 Task: Add Shikai Yuzu Hand & Body Lotion to the cart.
Action: Mouse moved to (871, 325)
Screenshot: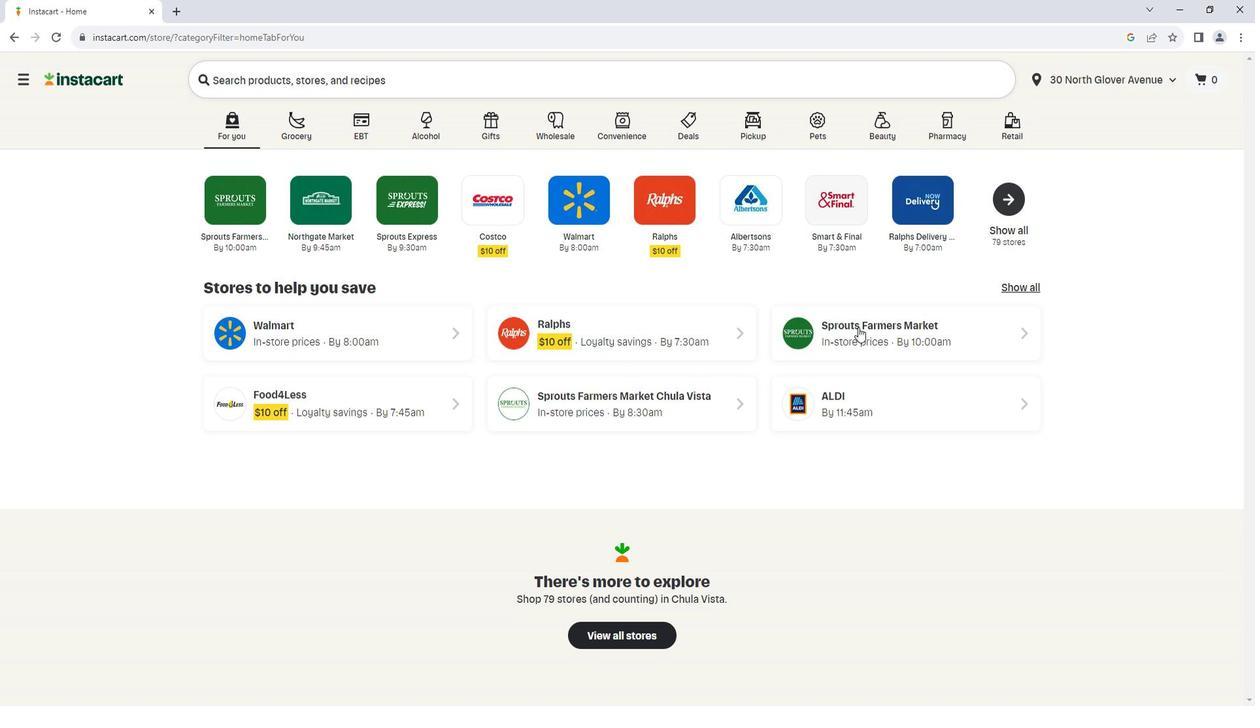 
Action: Mouse pressed left at (871, 325)
Screenshot: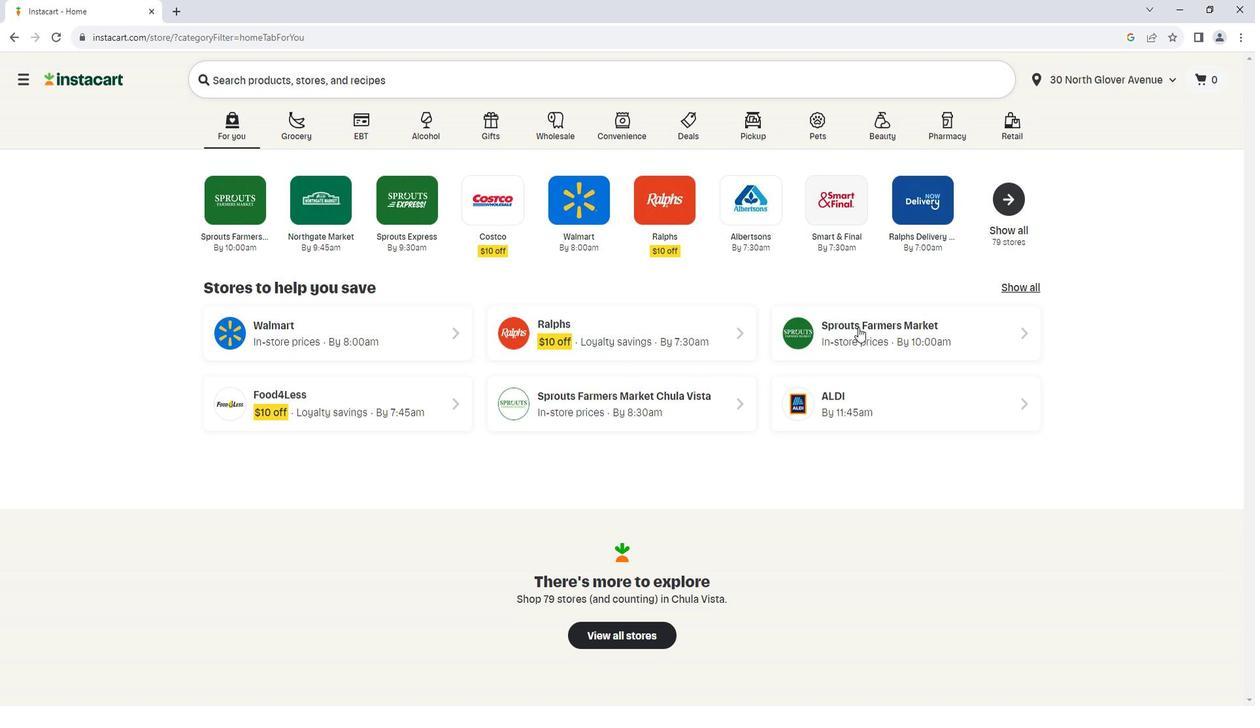 
Action: Mouse moved to (143, 446)
Screenshot: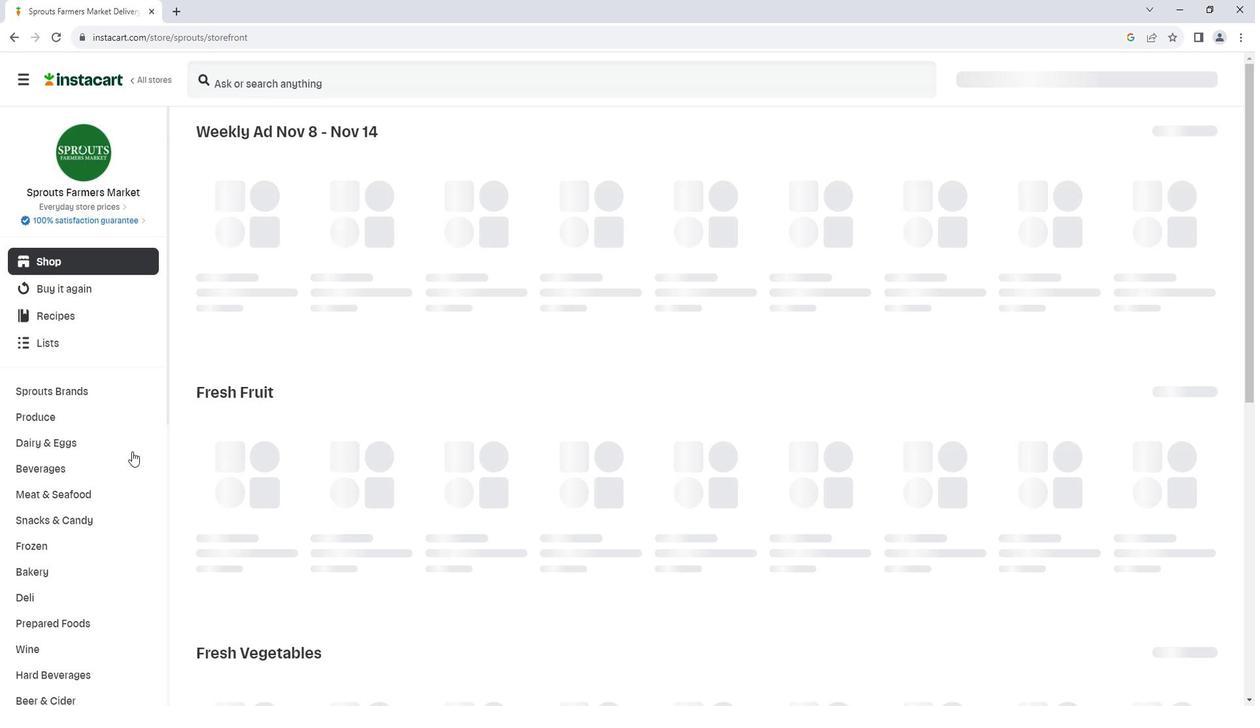 
Action: Mouse scrolled (143, 446) with delta (0, 0)
Screenshot: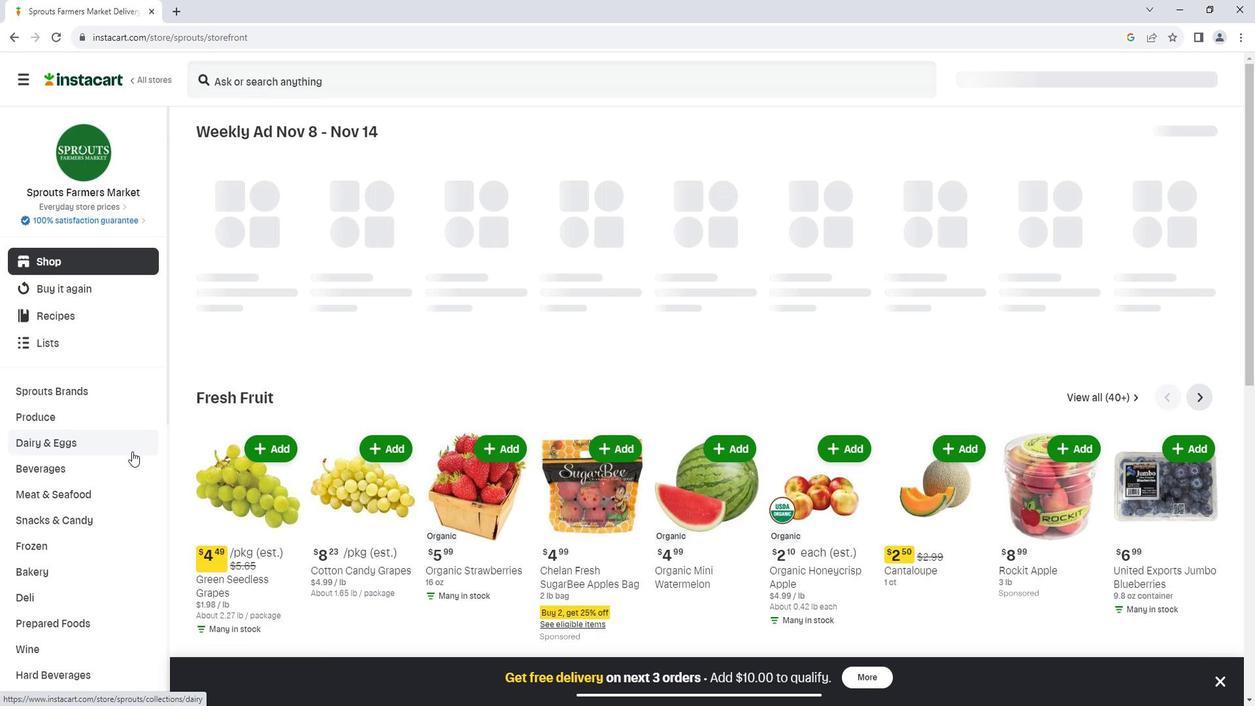 
Action: Mouse scrolled (143, 446) with delta (0, 0)
Screenshot: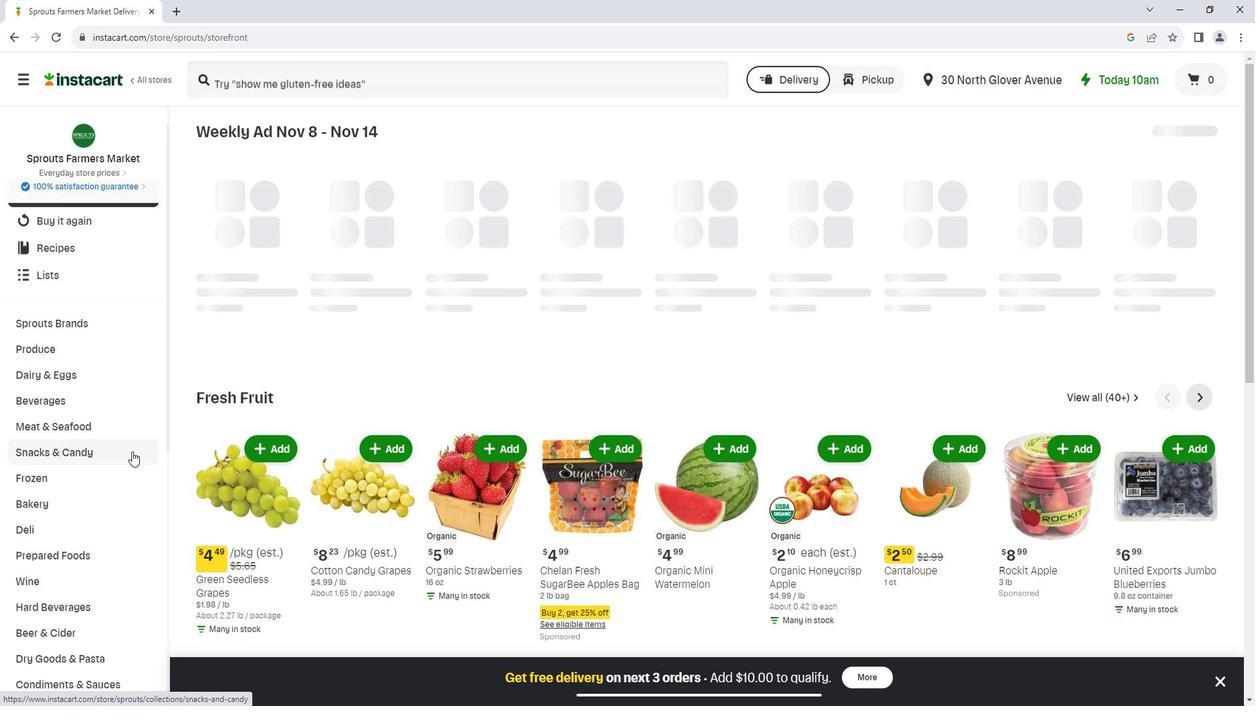 
Action: Mouse scrolled (143, 446) with delta (0, 0)
Screenshot: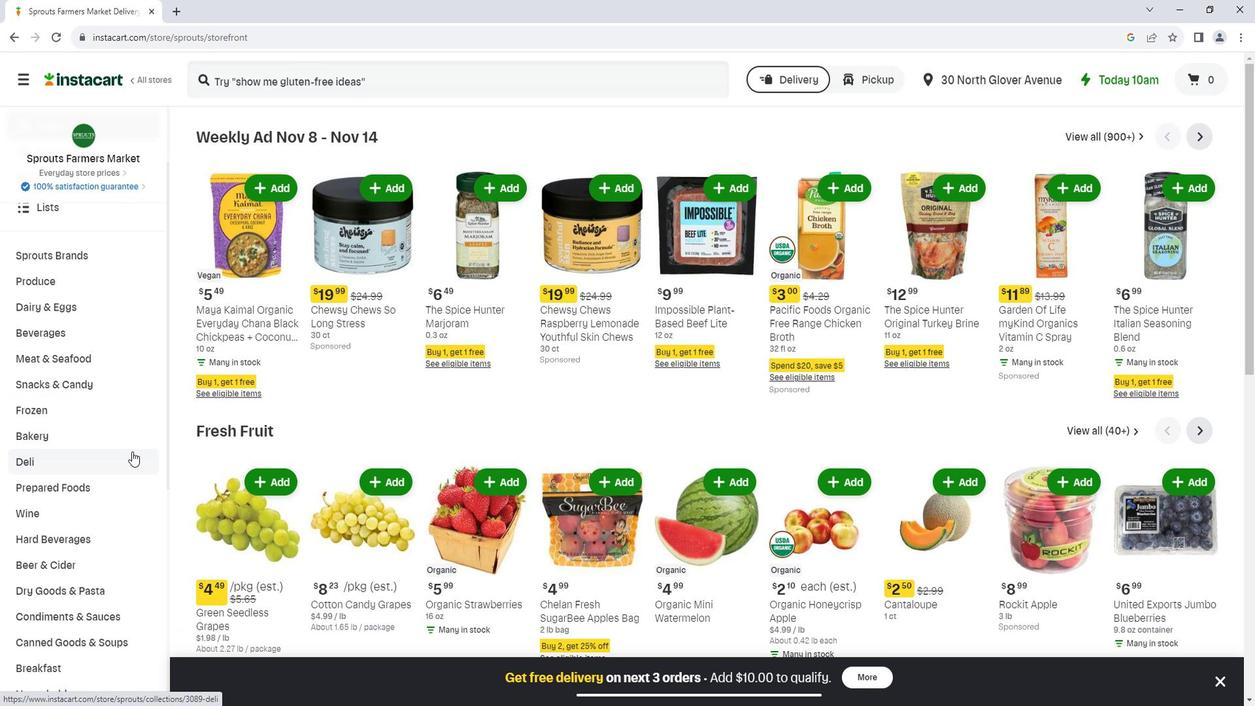 
Action: Mouse scrolled (143, 446) with delta (0, 0)
Screenshot: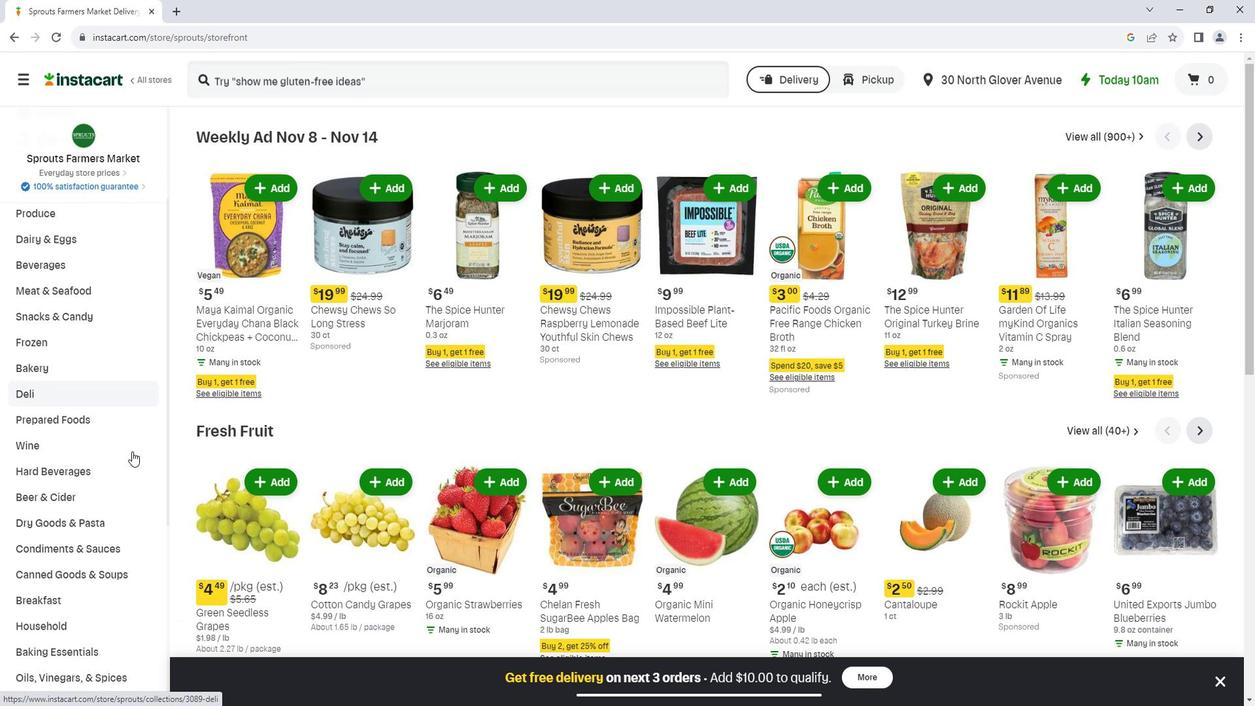 
Action: Mouse moved to (119, 543)
Screenshot: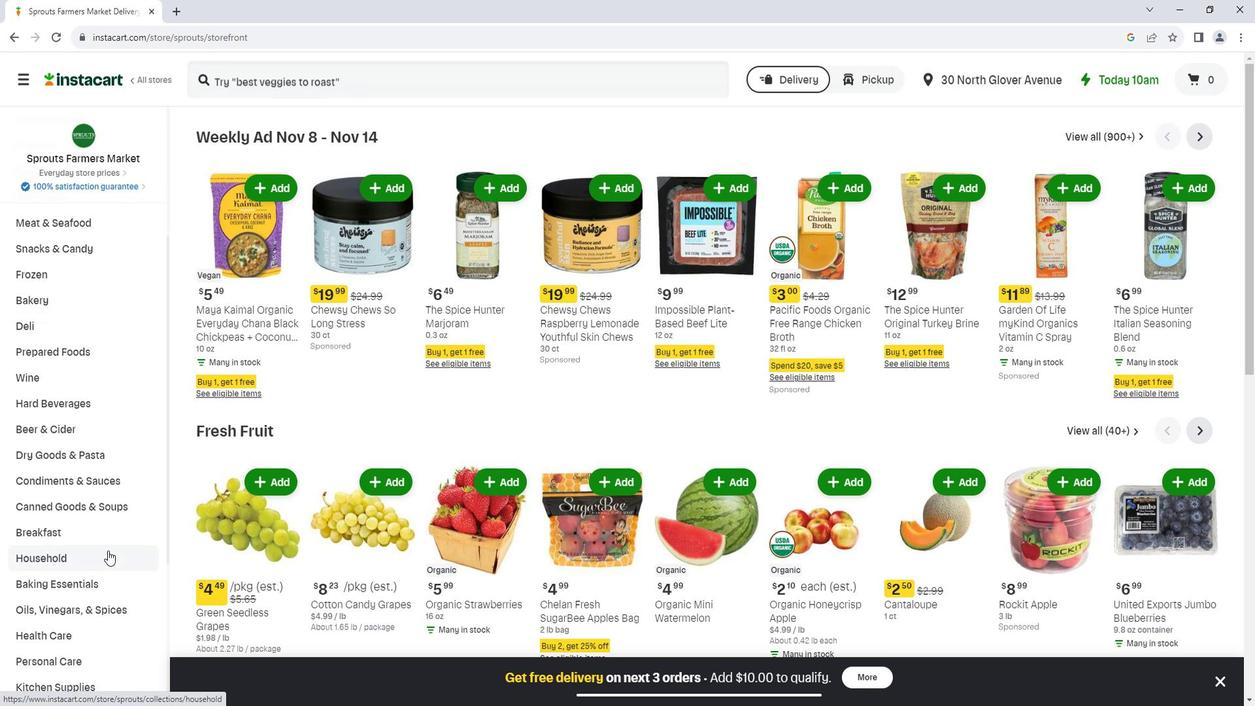 
Action: Mouse scrolled (119, 542) with delta (0, 0)
Screenshot: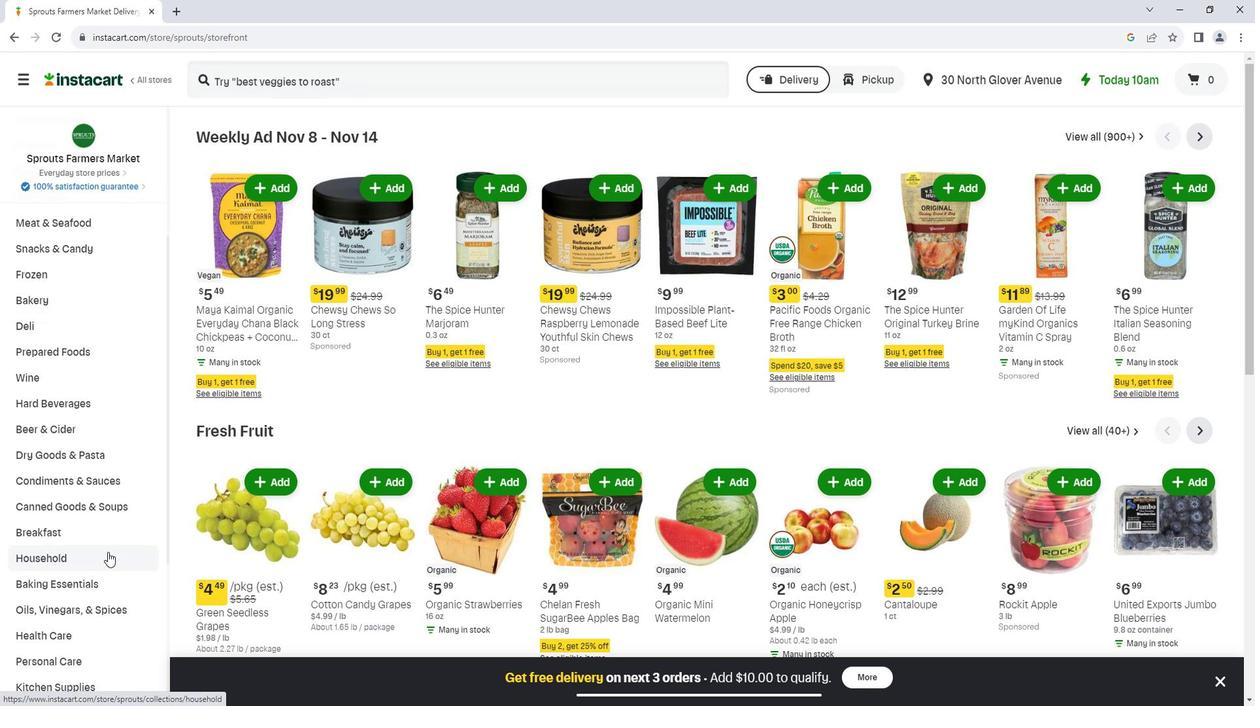 
Action: Mouse scrolled (119, 542) with delta (0, 0)
Screenshot: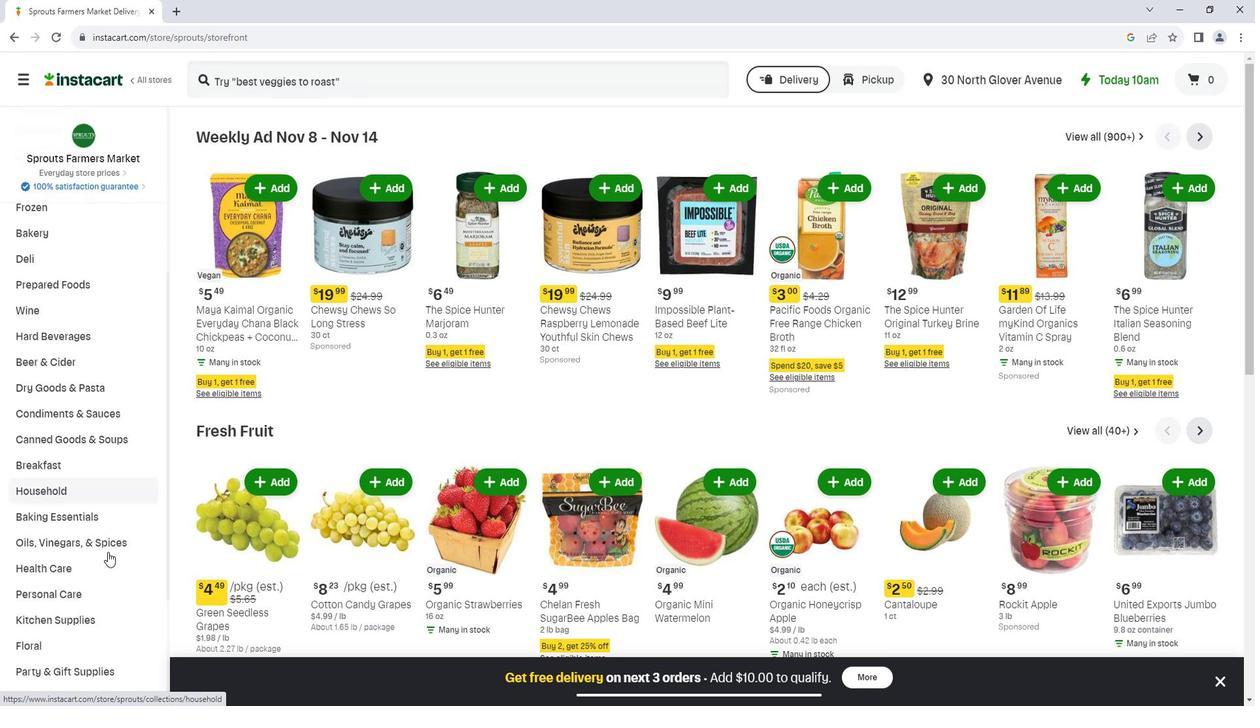 
Action: Mouse moved to (113, 517)
Screenshot: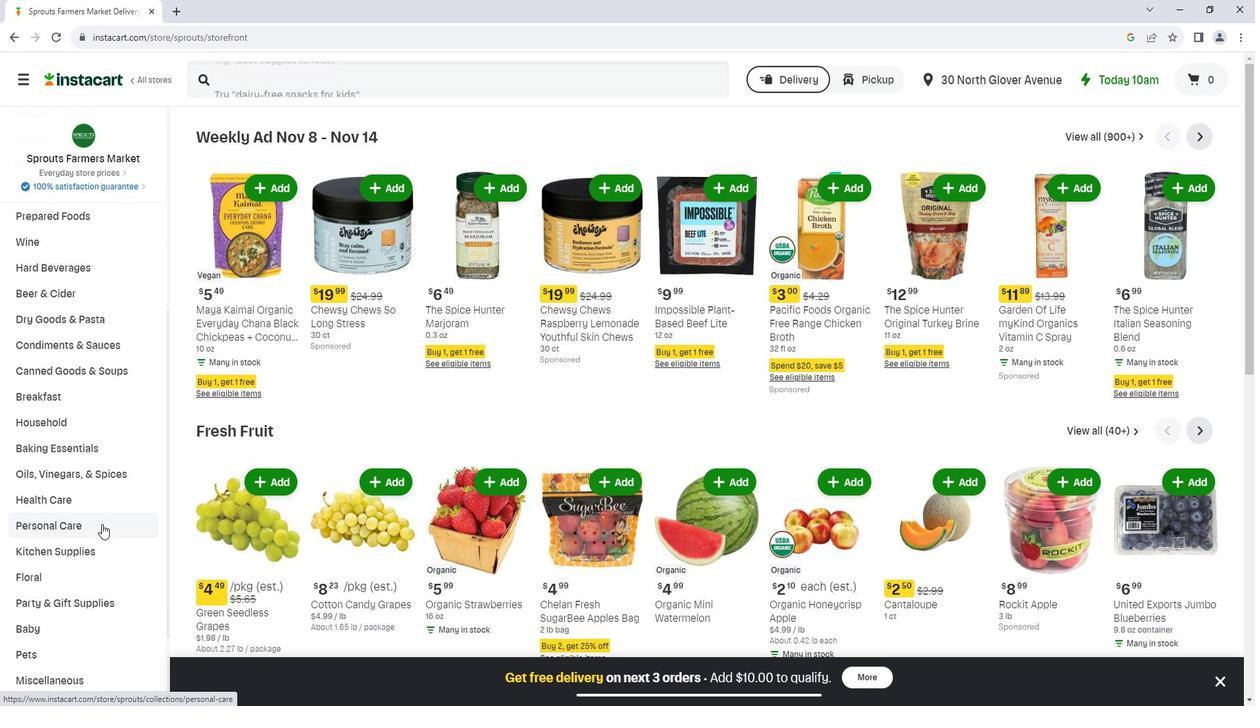 
Action: Mouse pressed left at (113, 517)
Screenshot: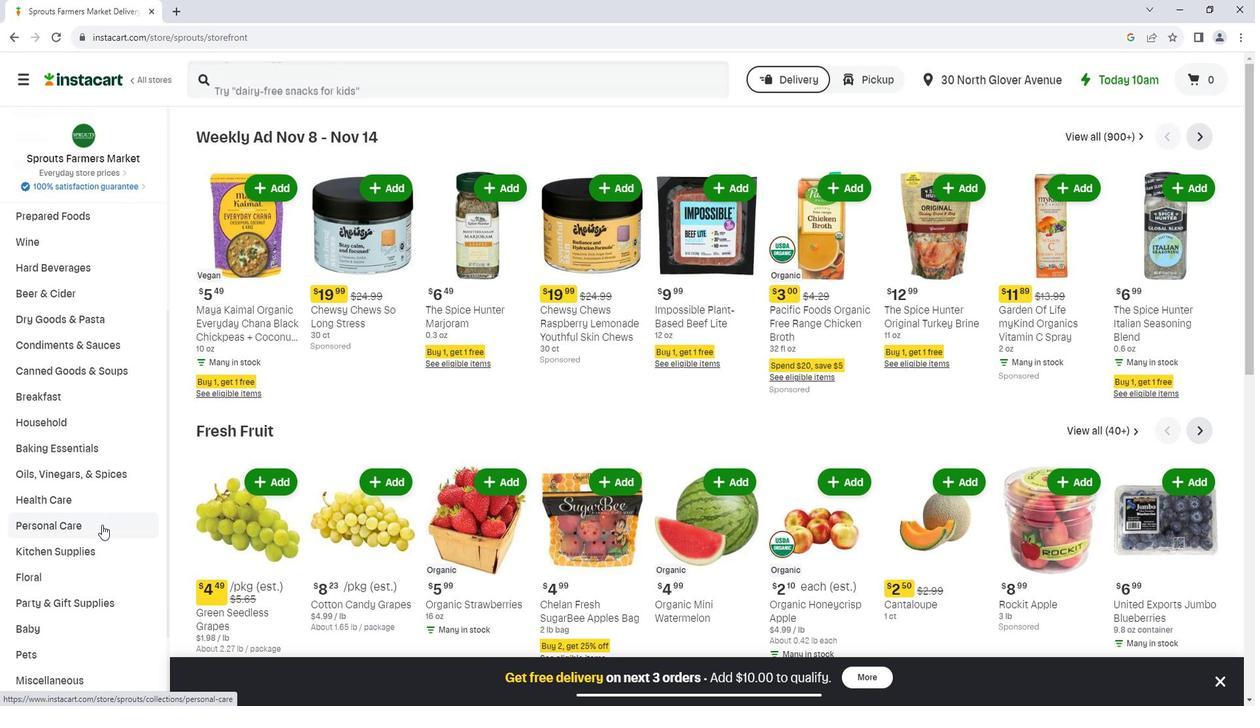 
Action: Mouse moved to (337, 179)
Screenshot: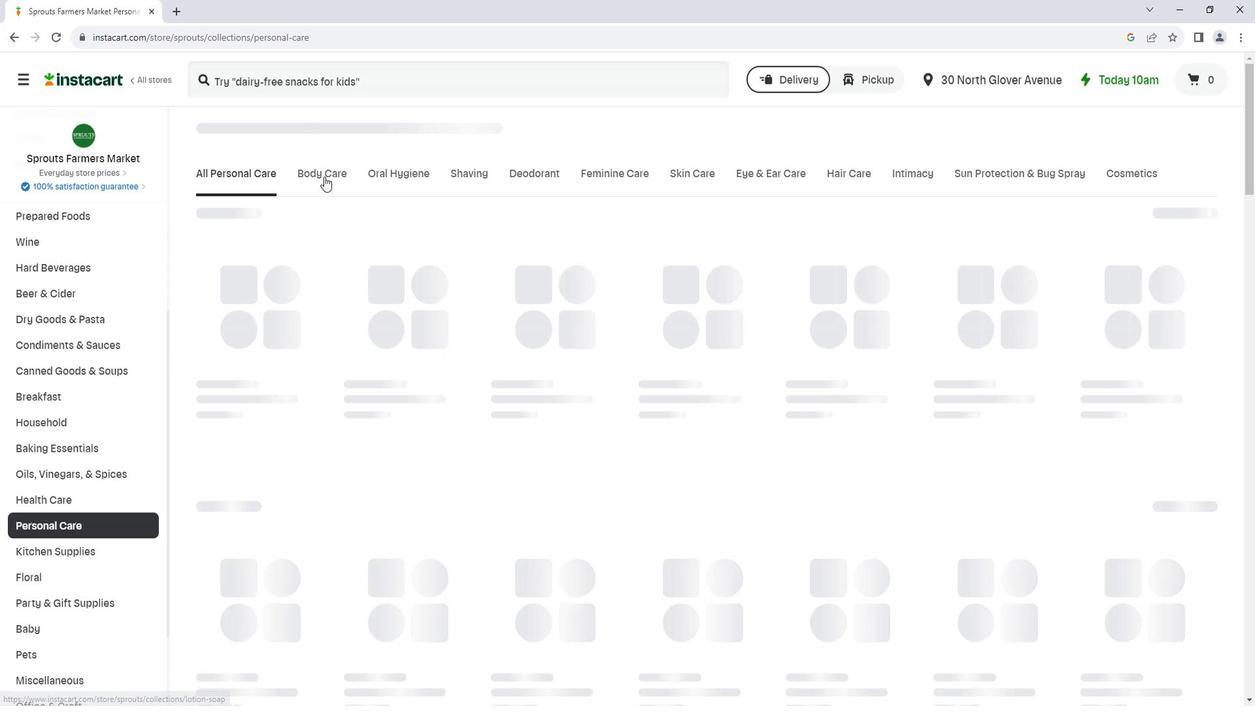 
Action: Mouse pressed left at (337, 179)
Screenshot: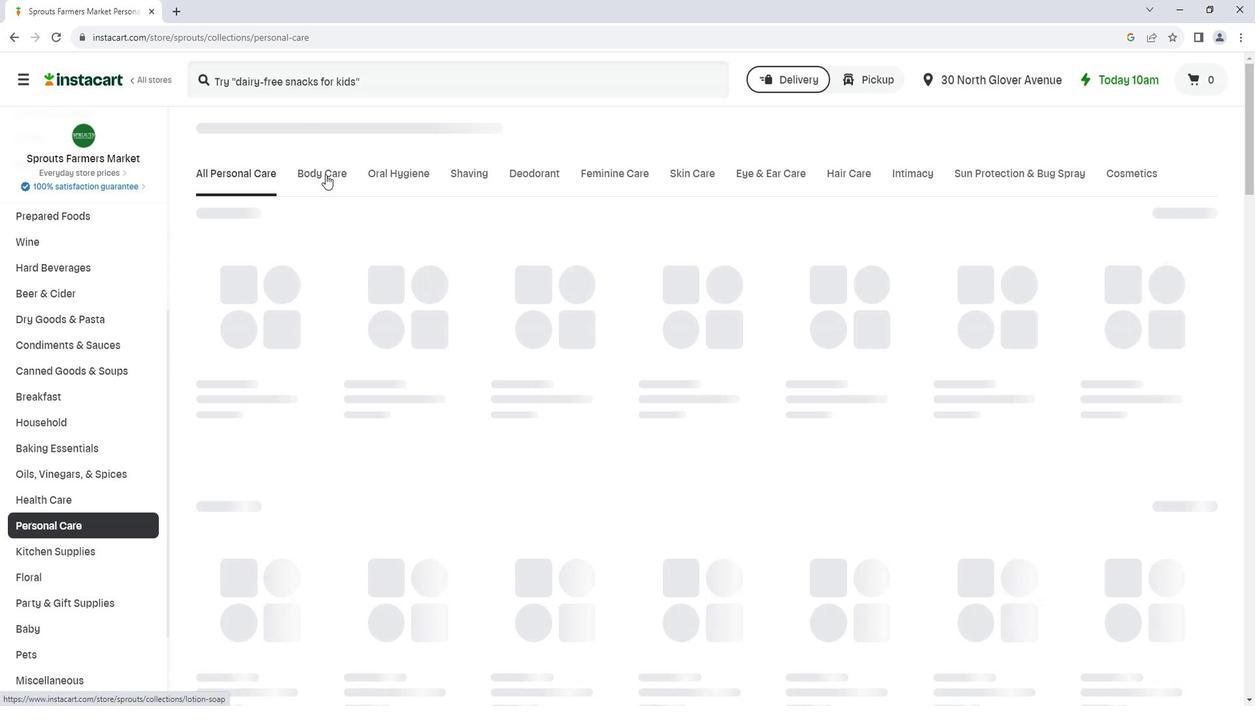 
Action: Mouse moved to (523, 224)
Screenshot: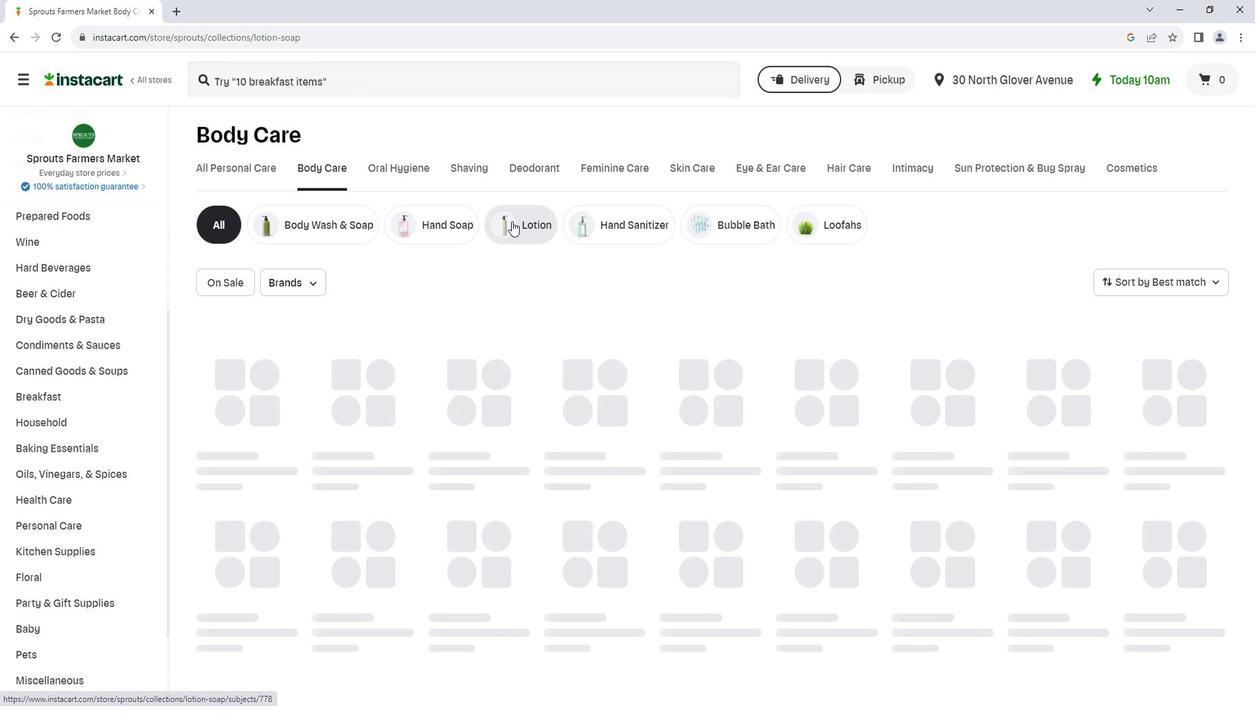 
Action: Mouse pressed left at (523, 224)
Screenshot: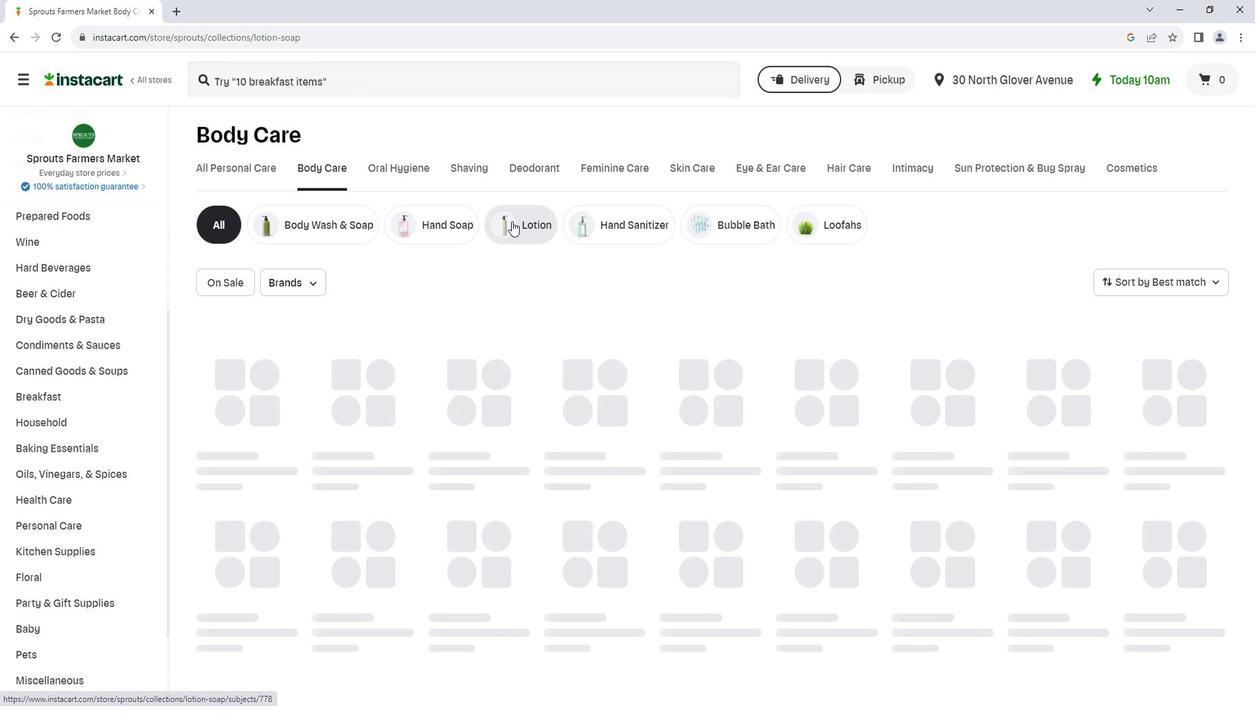 
Action: Mouse moved to (464, 88)
Screenshot: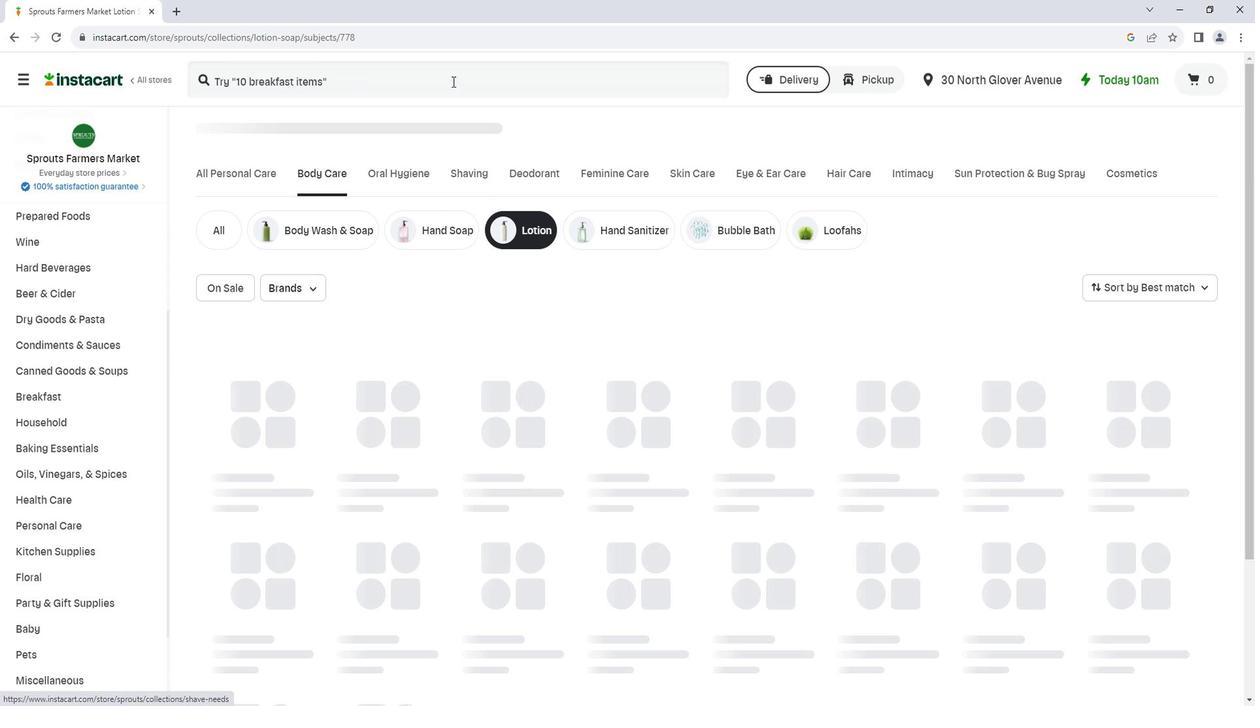
Action: Mouse pressed left at (464, 88)
Screenshot: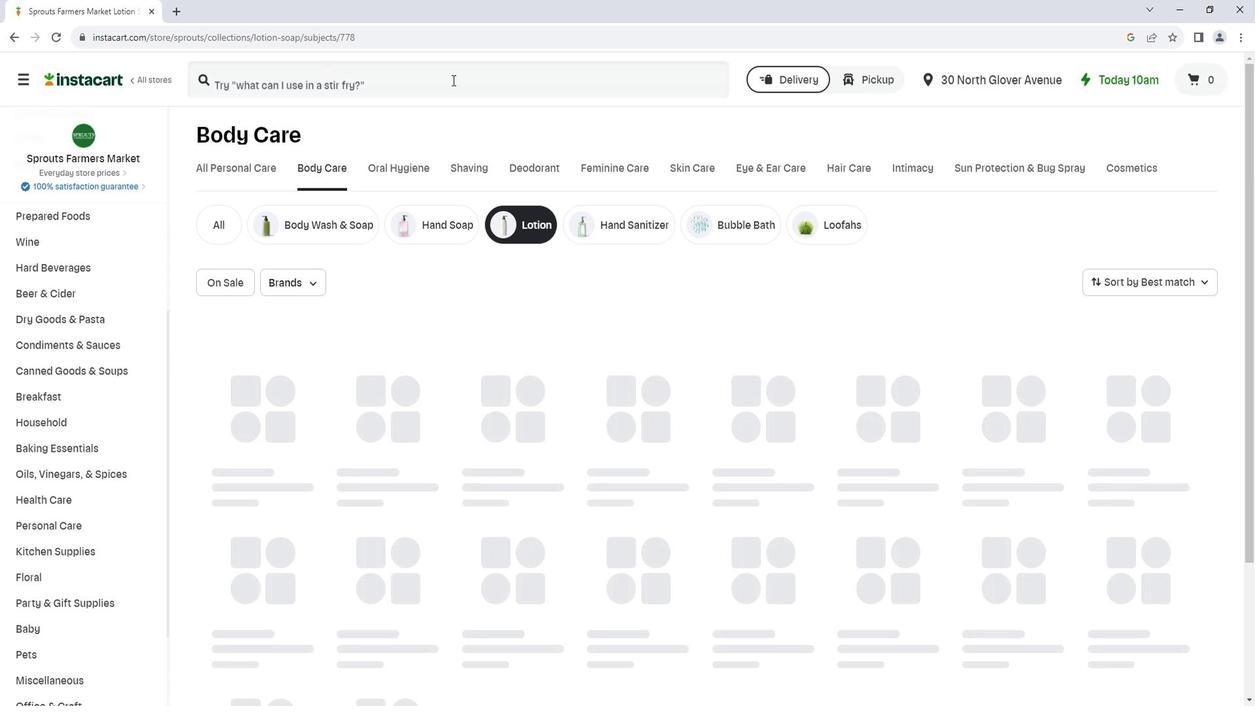 
Action: Mouse moved to (429, 78)
Screenshot: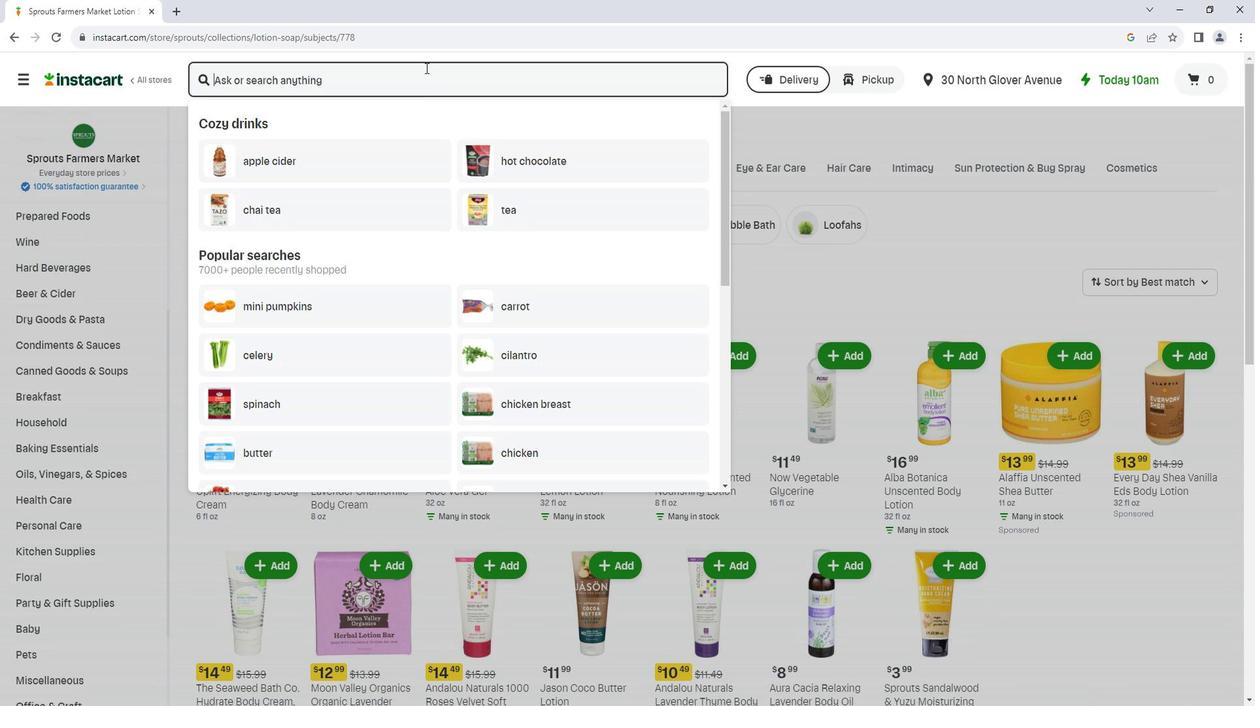 
Action: Key pressed <Key.shift>A<Key.backspace><Key.backspace><Key.shift>Shikai<Key.space><Key.shift><Key.shift><Key.shift><Key.shift><Key.shift><Key.shift>Yuzui<Key.space><Key.shift>Hand<Key.space><Key.shift><Key.shift><Key.shift>&<Key.space><Key.shift>Body<Key.space><Key.shift>Lotion<Key.enter>
Screenshot: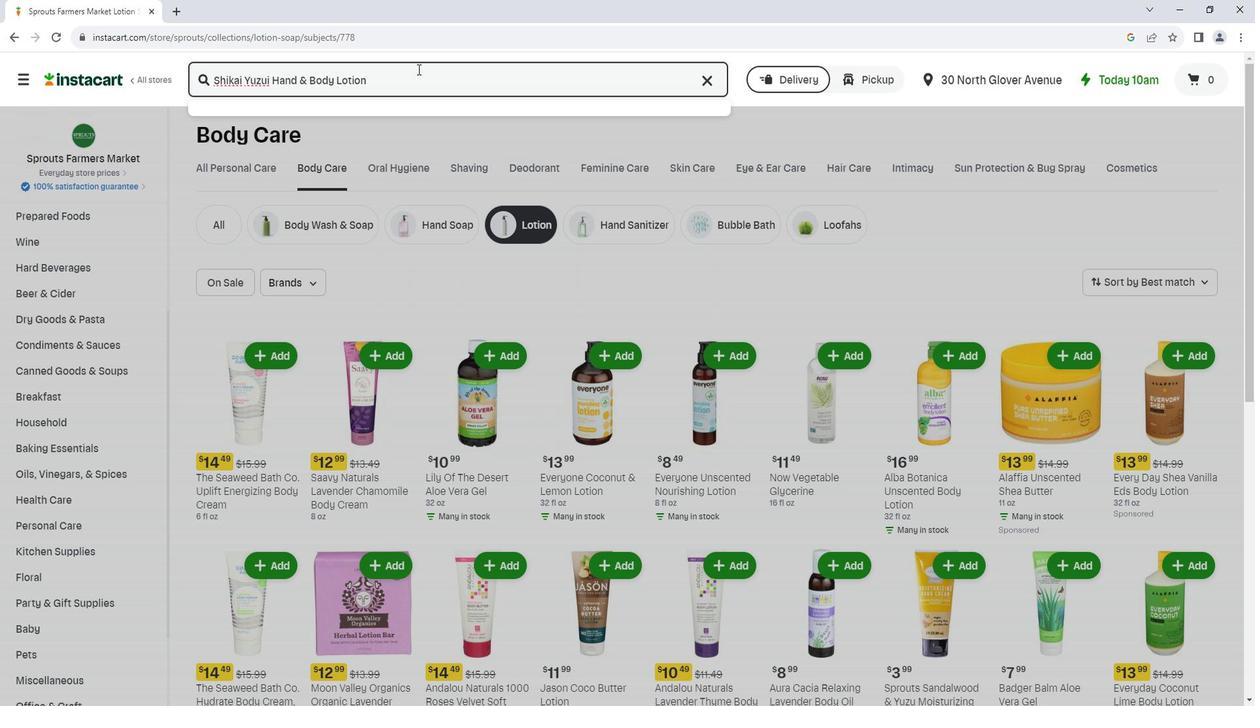 
Action: Mouse moved to (208, 257)
Screenshot: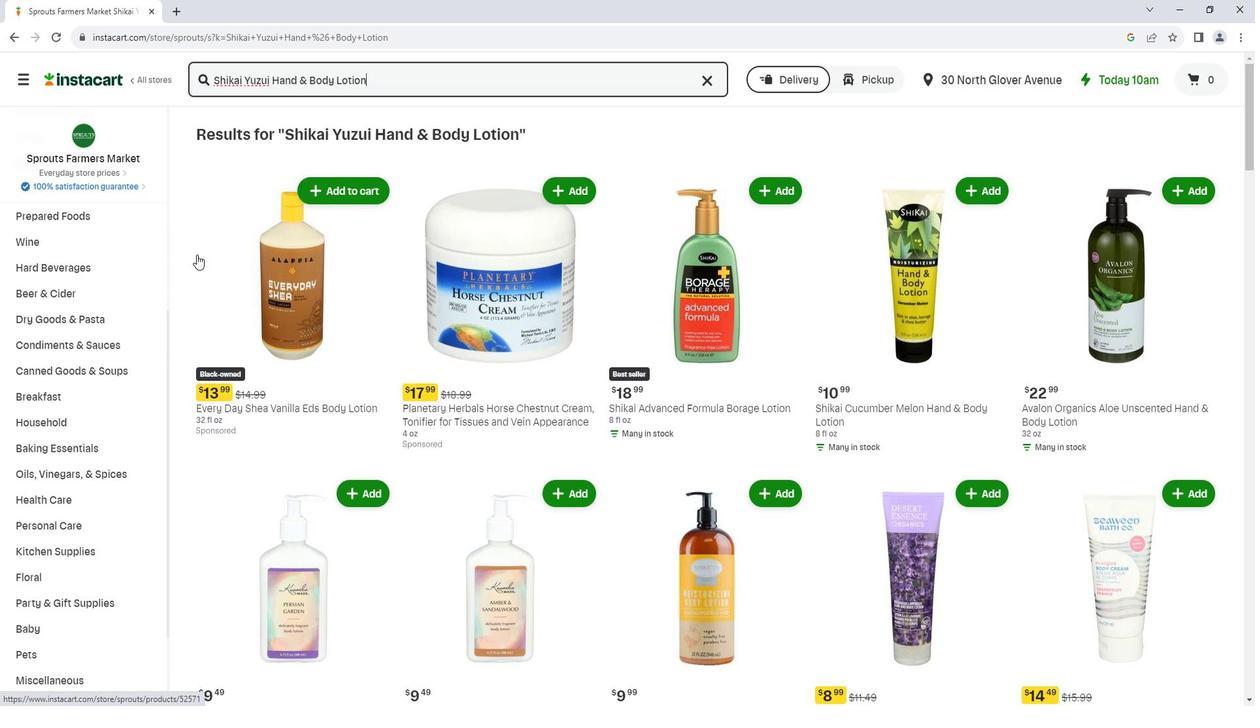 
Action: Mouse scrolled (208, 256) with delta (0, 0)
Screenshot: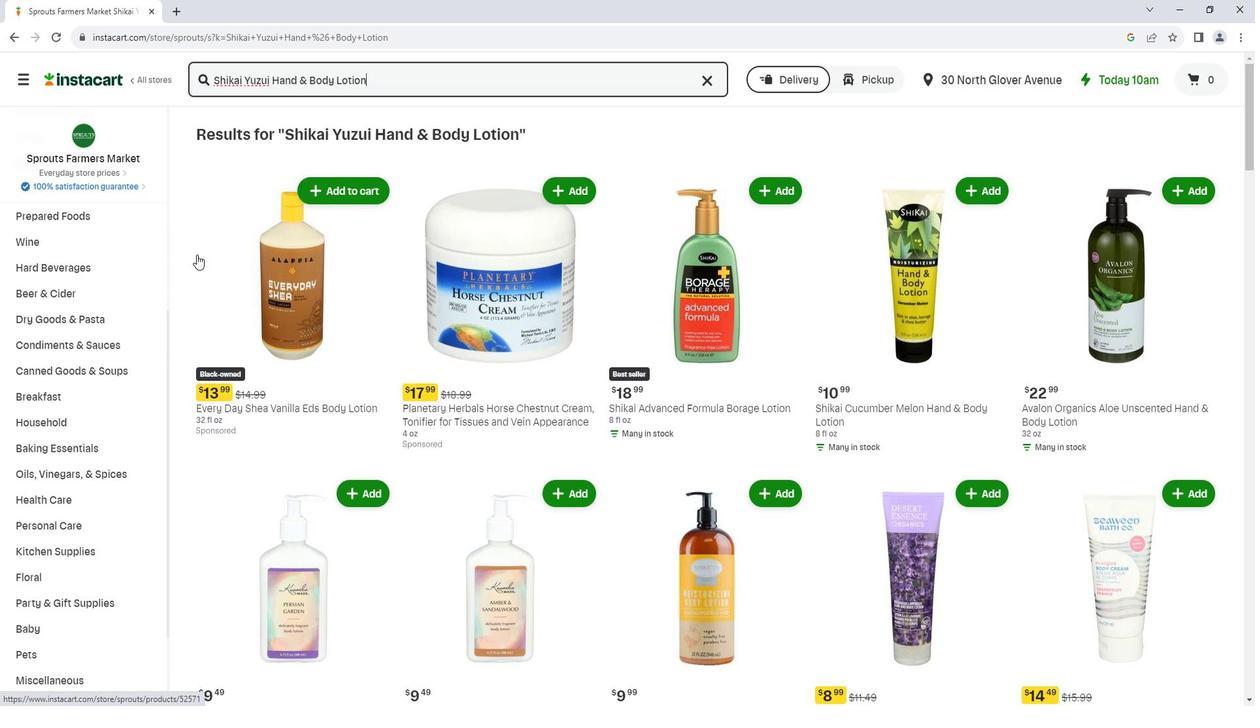 
Action: Mouse moved to (208, 257)
Screenshot: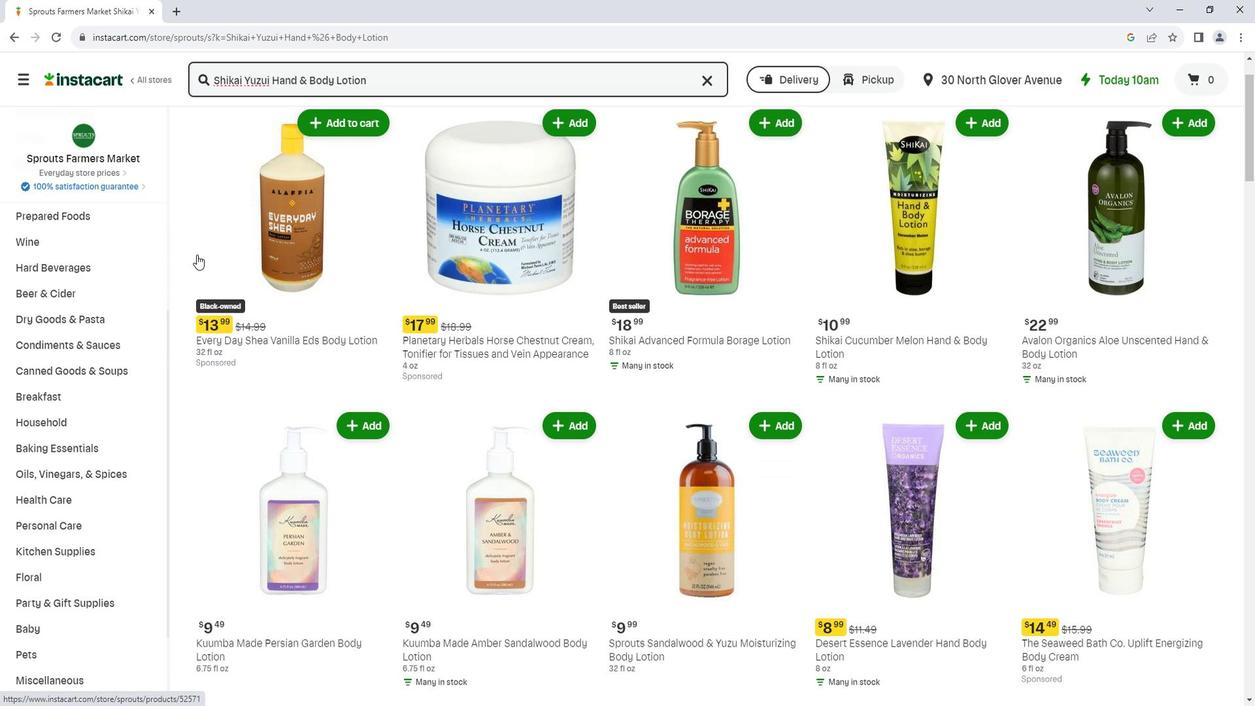 
Action: Mouse scrolled (208, 256) with delta (0, 0)
Screenshot: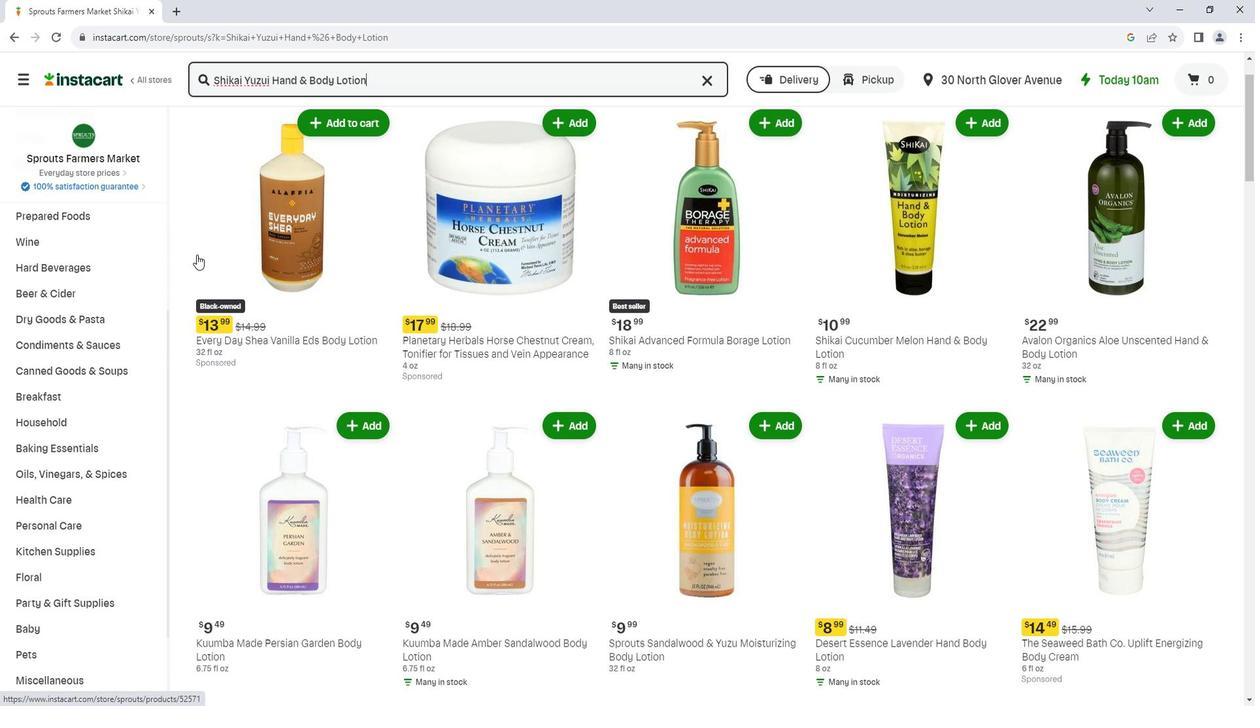 
Action: Mouse moved to (209, 257)
Screenshot: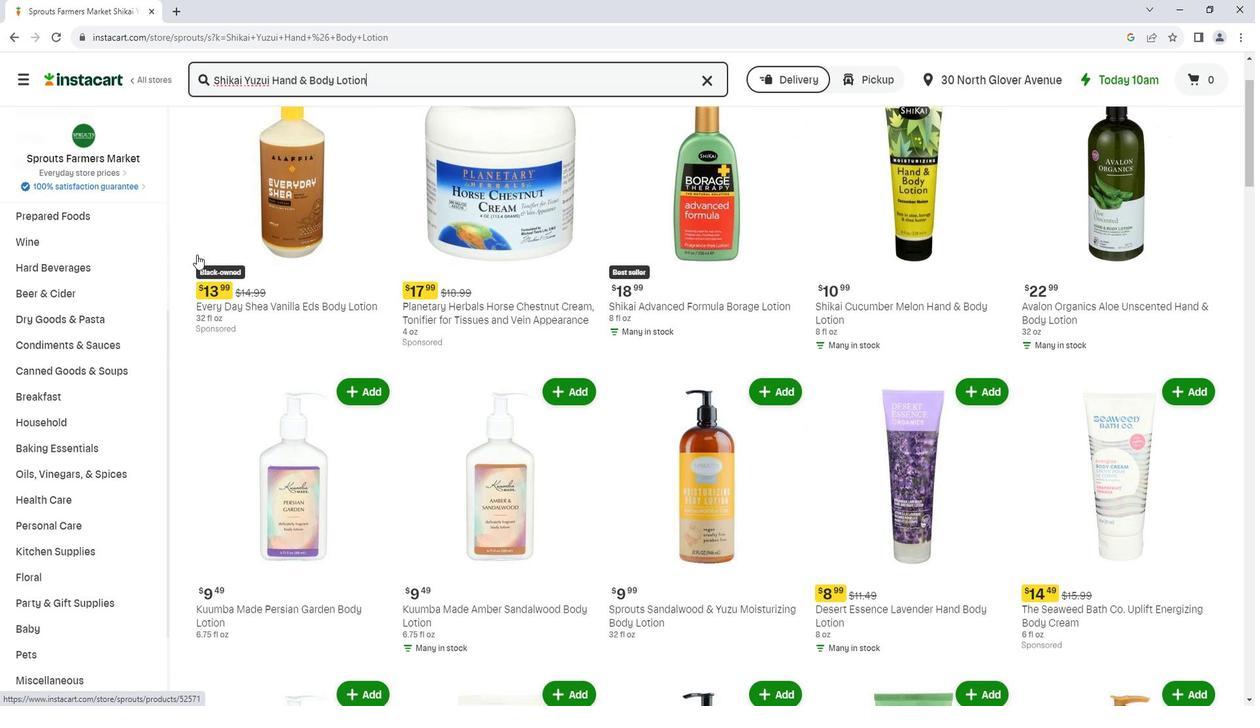 
Action: Mouse scrolled (209, 256) with delta (0, 0)
Screenshot: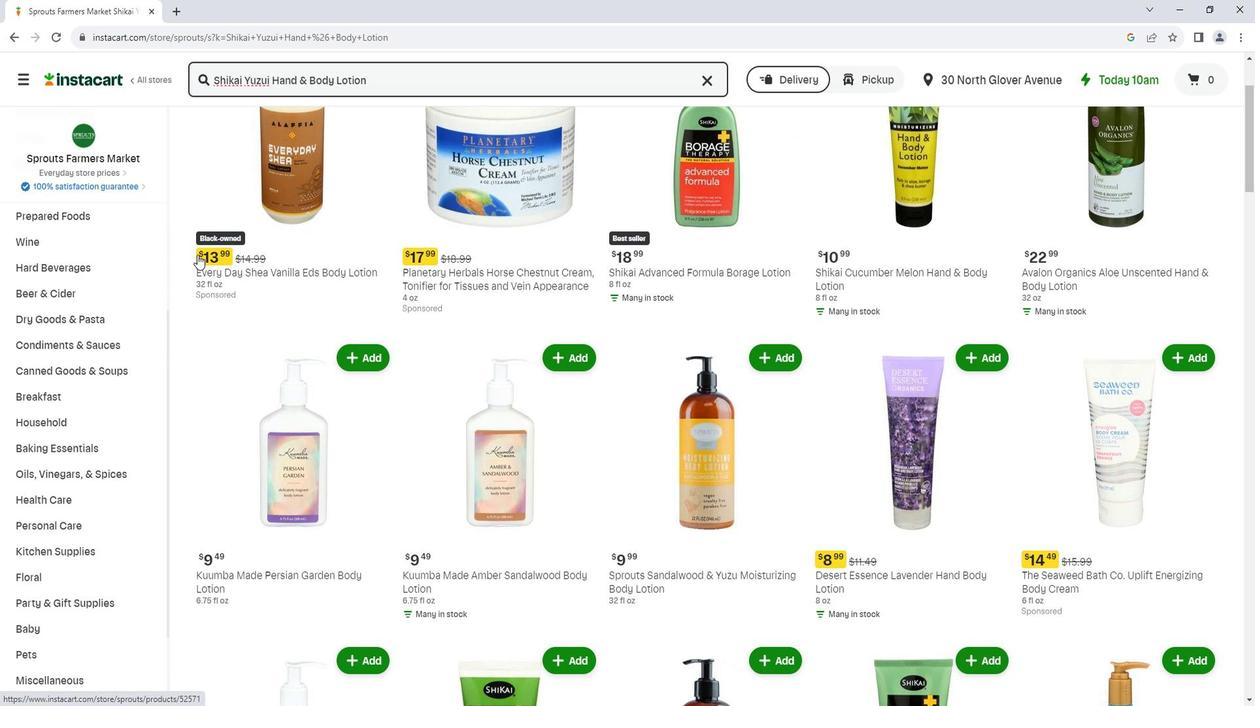 
Action: Mouse scrolled (209, 256) with delta (0, 0)
Screenshot: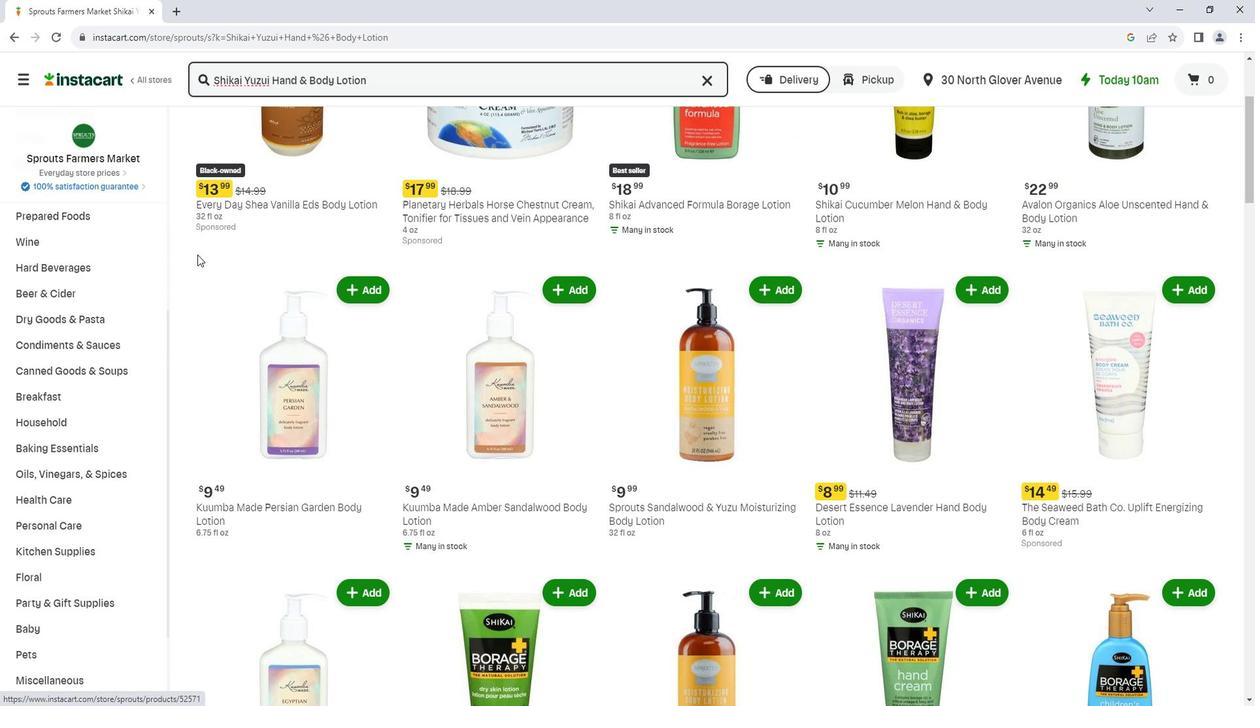 
Action: Mouse scrolled (209, 256) with delta (0, 0)
Screenshot: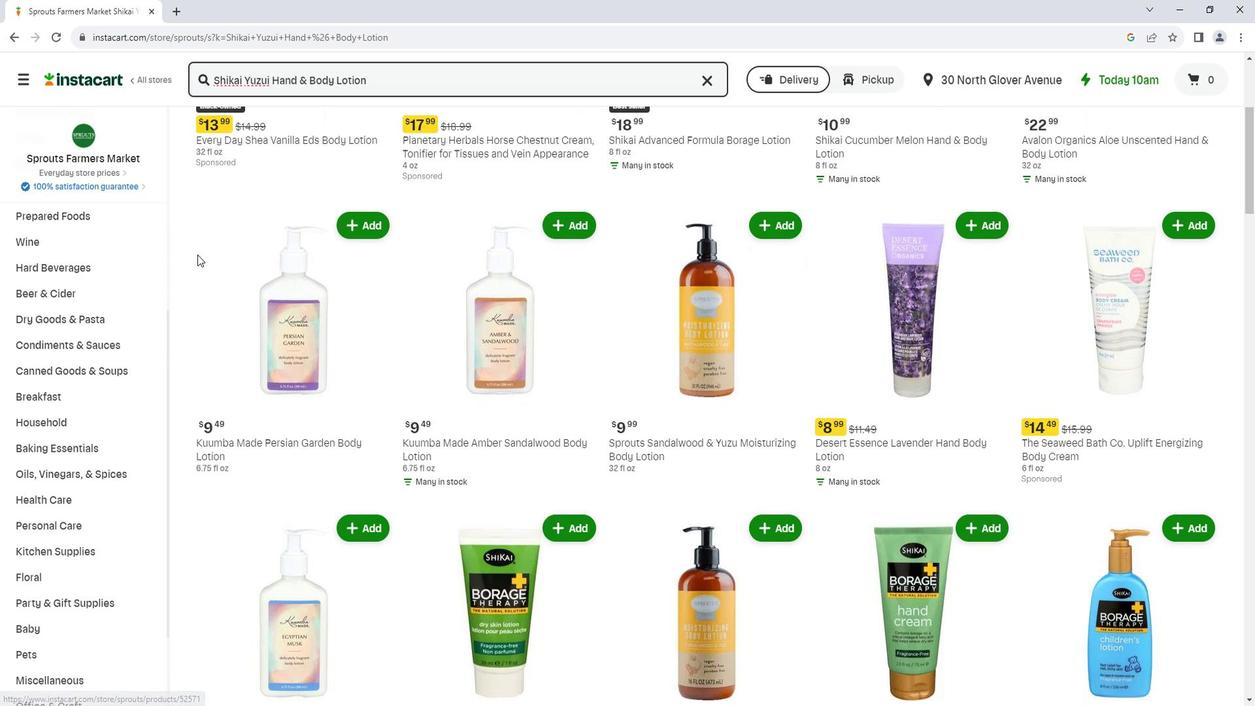
Action: Mouse scrolled (209, 256) with delta (0, 0)
Screenshot: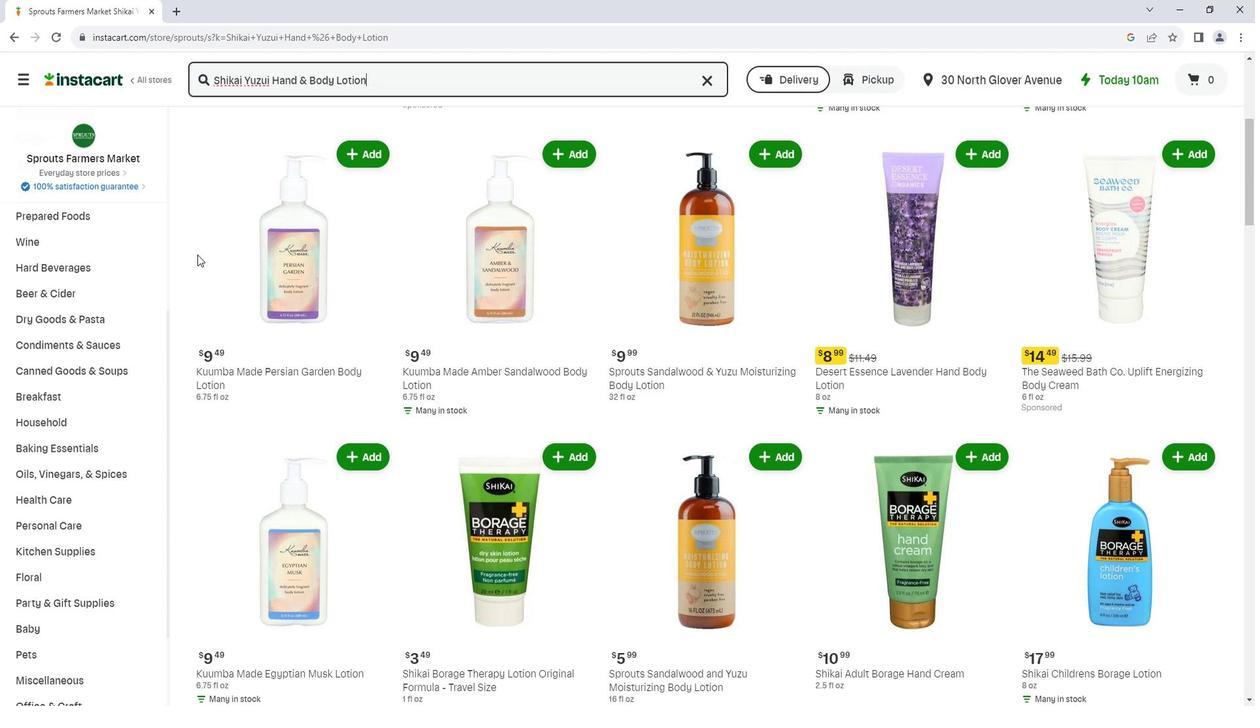 
Action: Mouse scrolled (209, 256) with delta (0, 0)
Screenshot: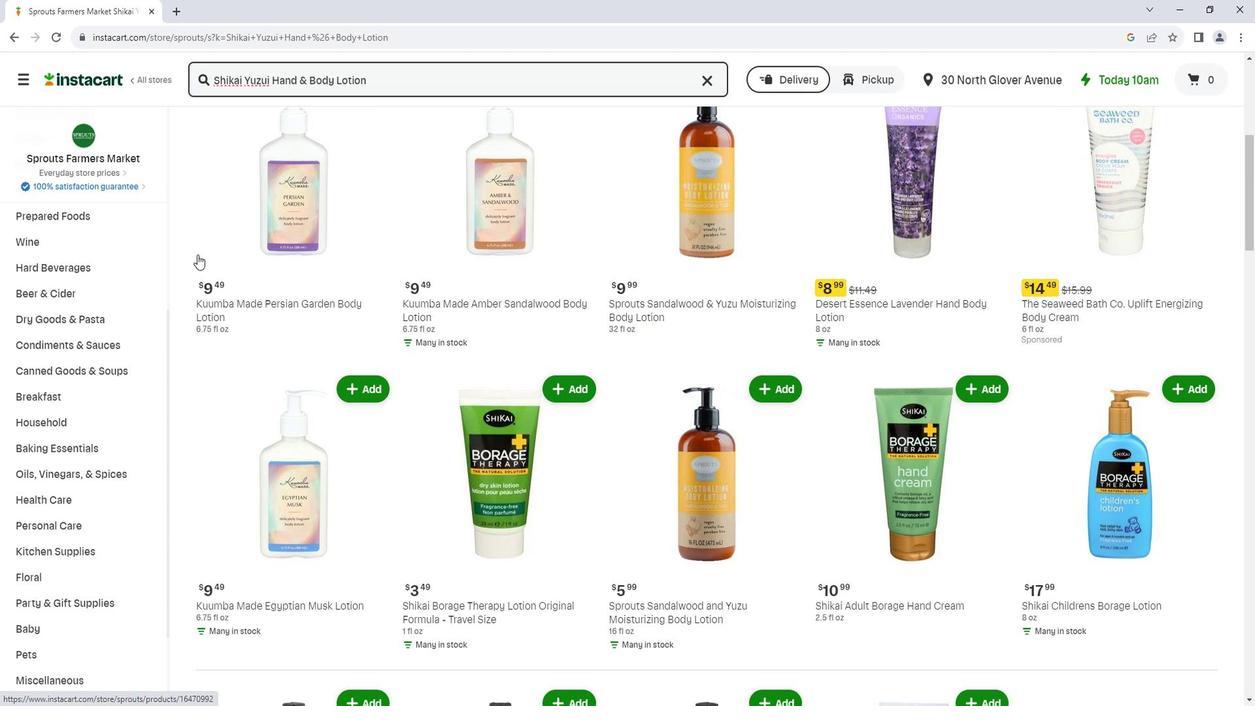 
Action: Mouse scrolled (209, 256) with delta (0, 0)
Screenshot: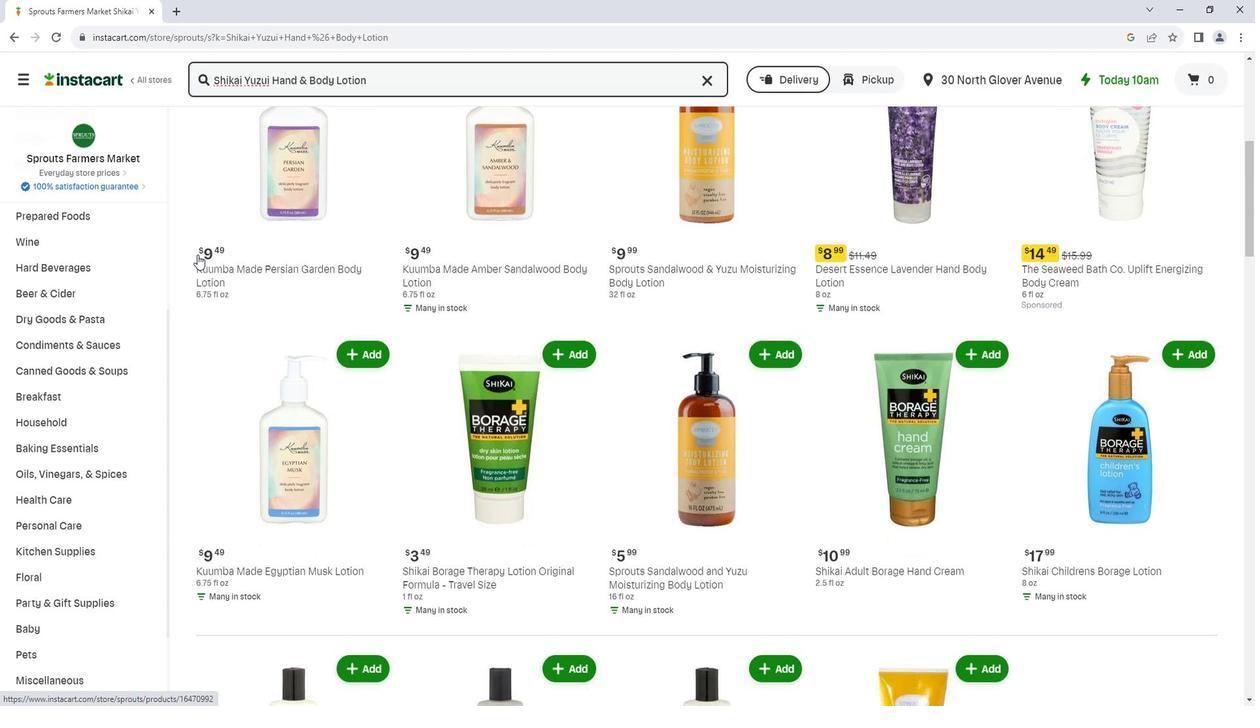 
Action: Mouse scrolled (209, 256) with delta (0, 0)
Screenshot: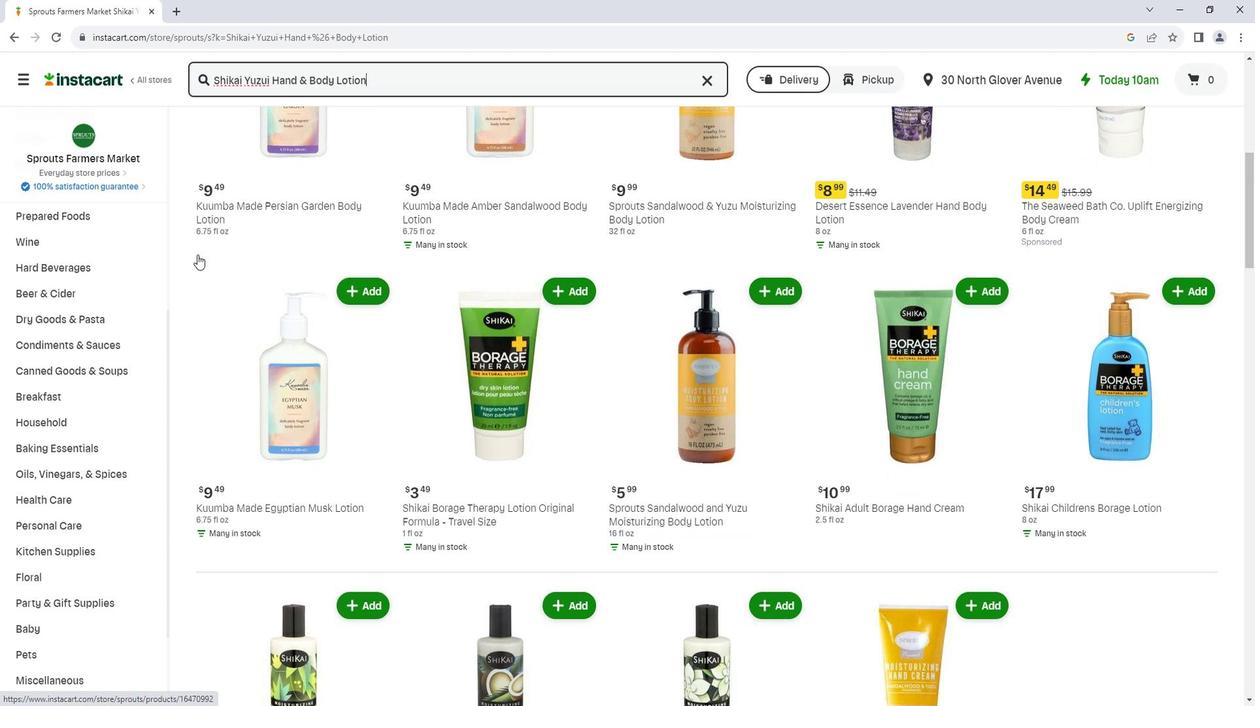 
Action: Mouse scrolled (209, 256) with delta (0, 0)
Screenshot: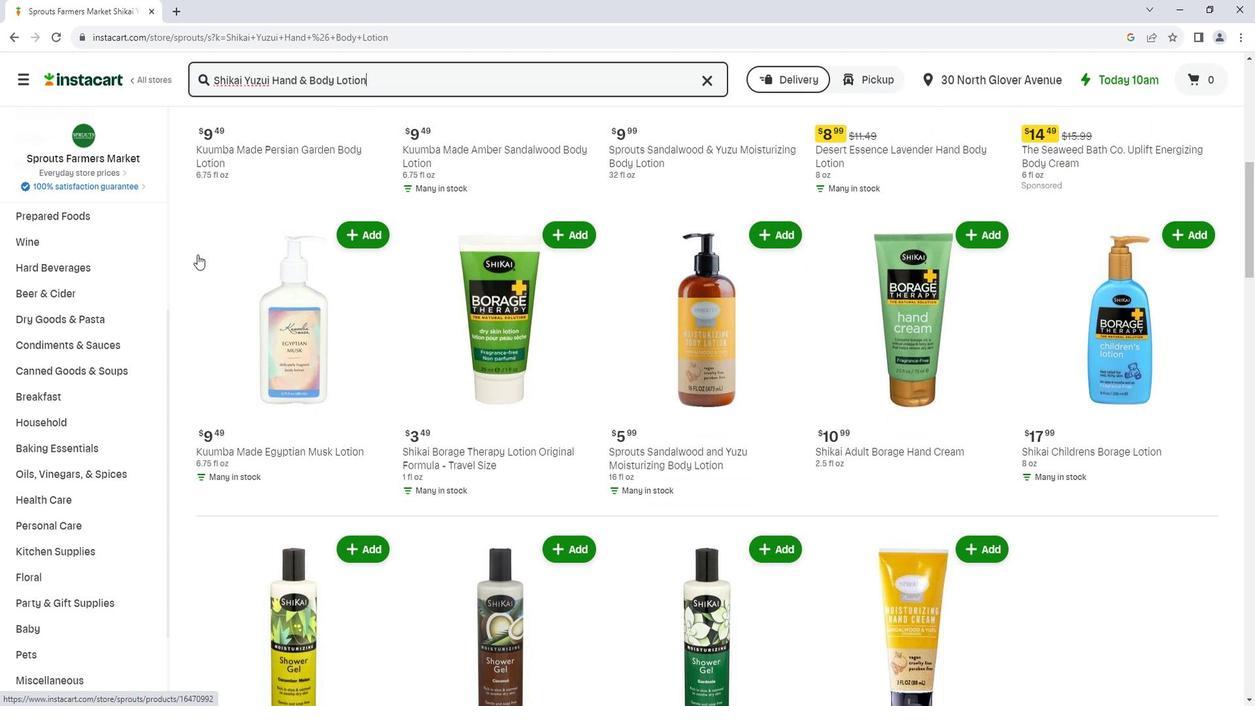 
Action: Mouse scrolled (209, 256) with delta (0, 0)
Screenshot: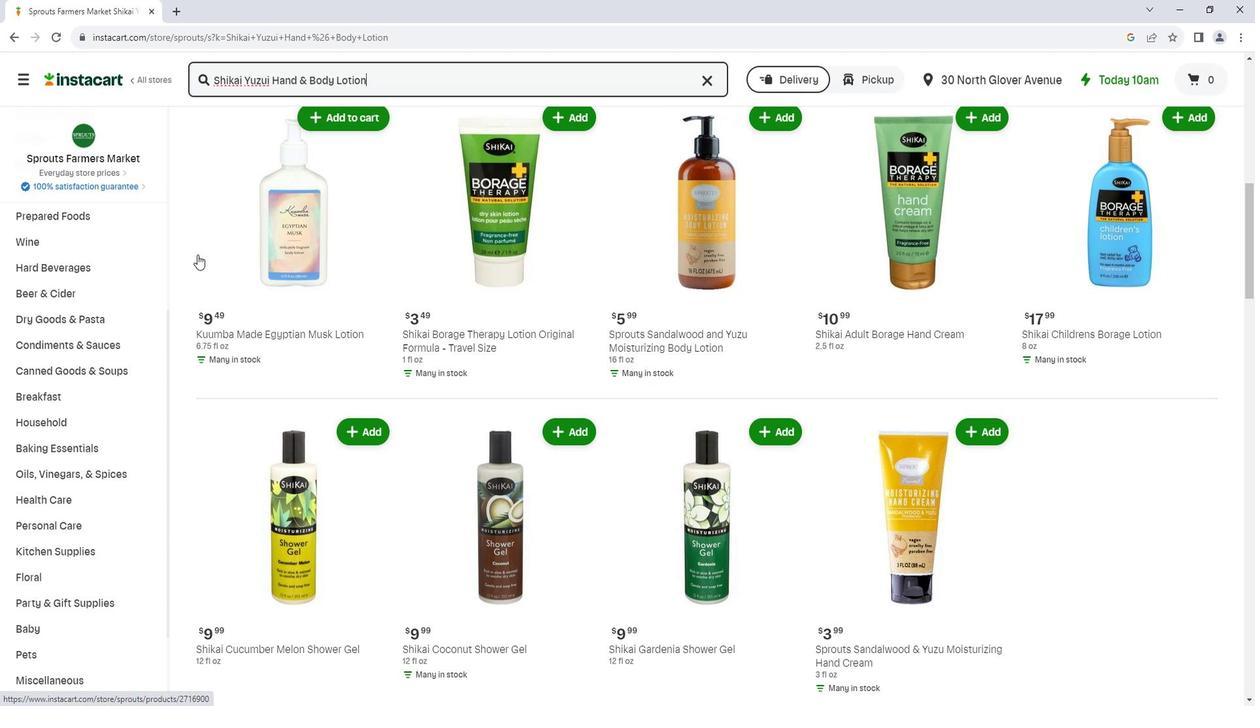 
